 Task: Use the formula "TINV" in spreadsheet "Project portfolio".
Action: Key pressed '='
Screenshot: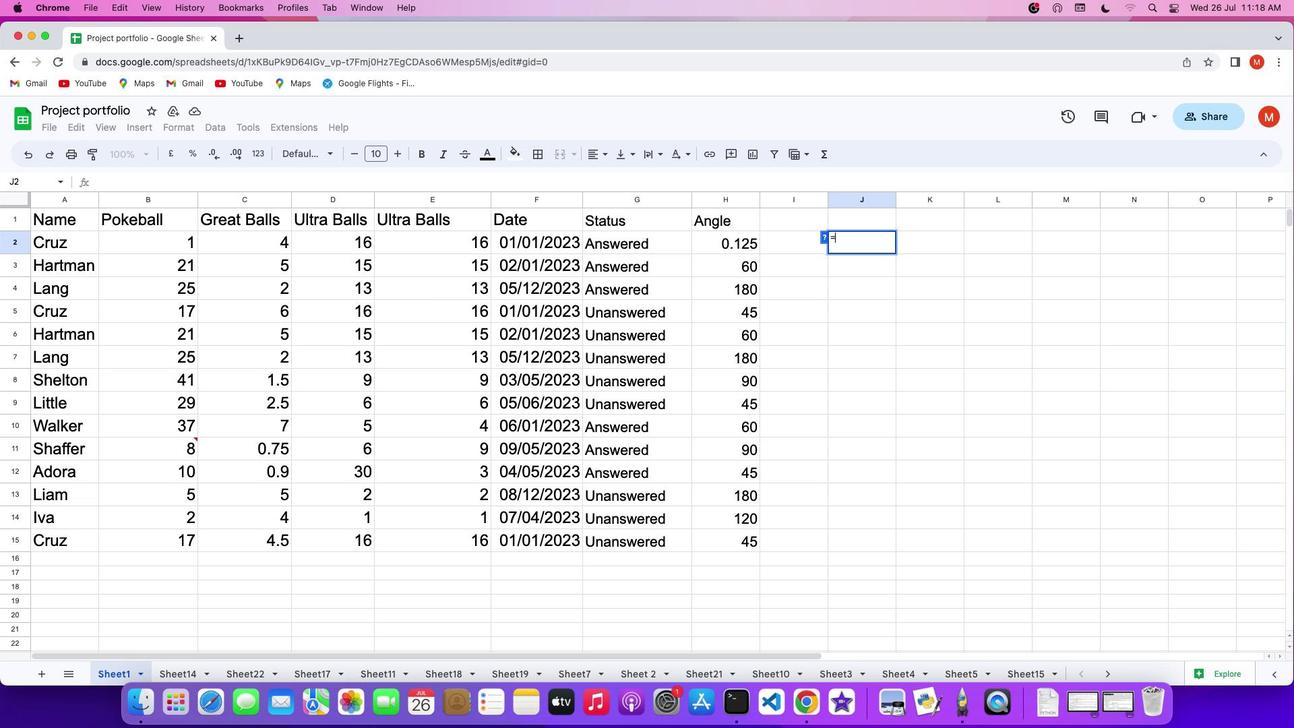 
Action: Mouse moved to (823, 157)
Screenshot: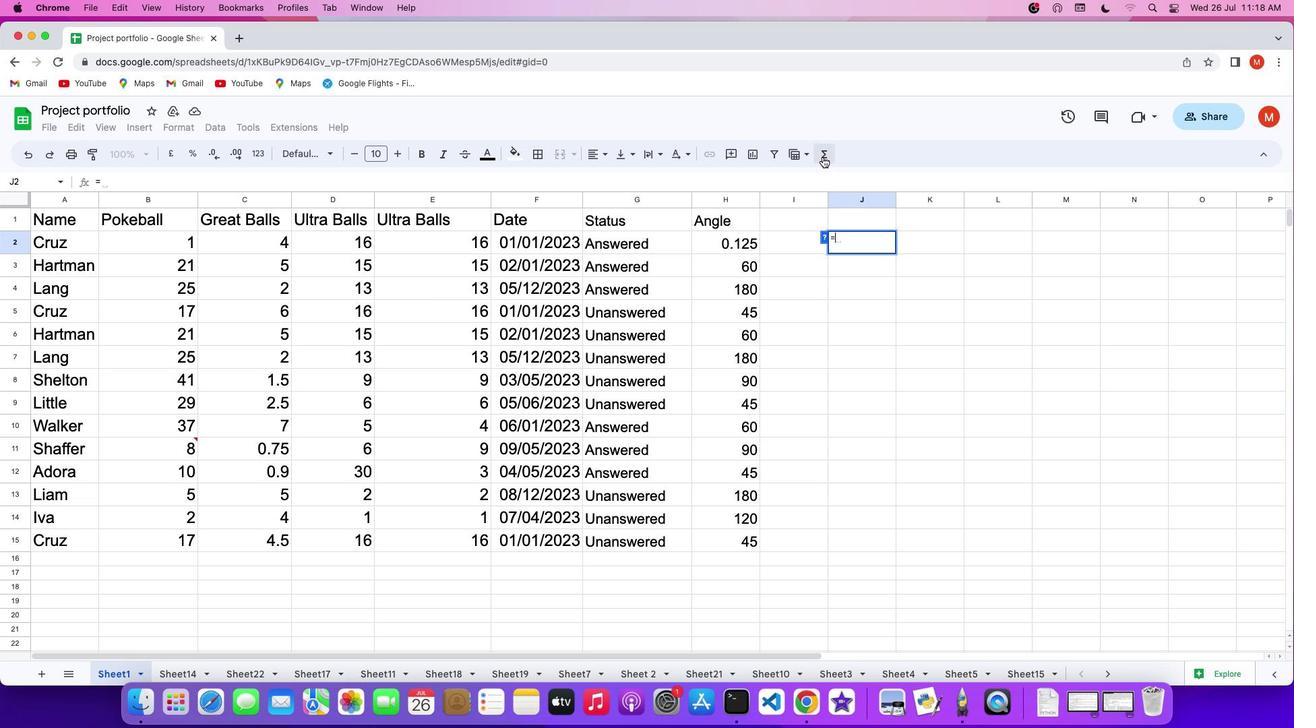 
Action: Mouse pressed left at (823, 157)
Screenshot: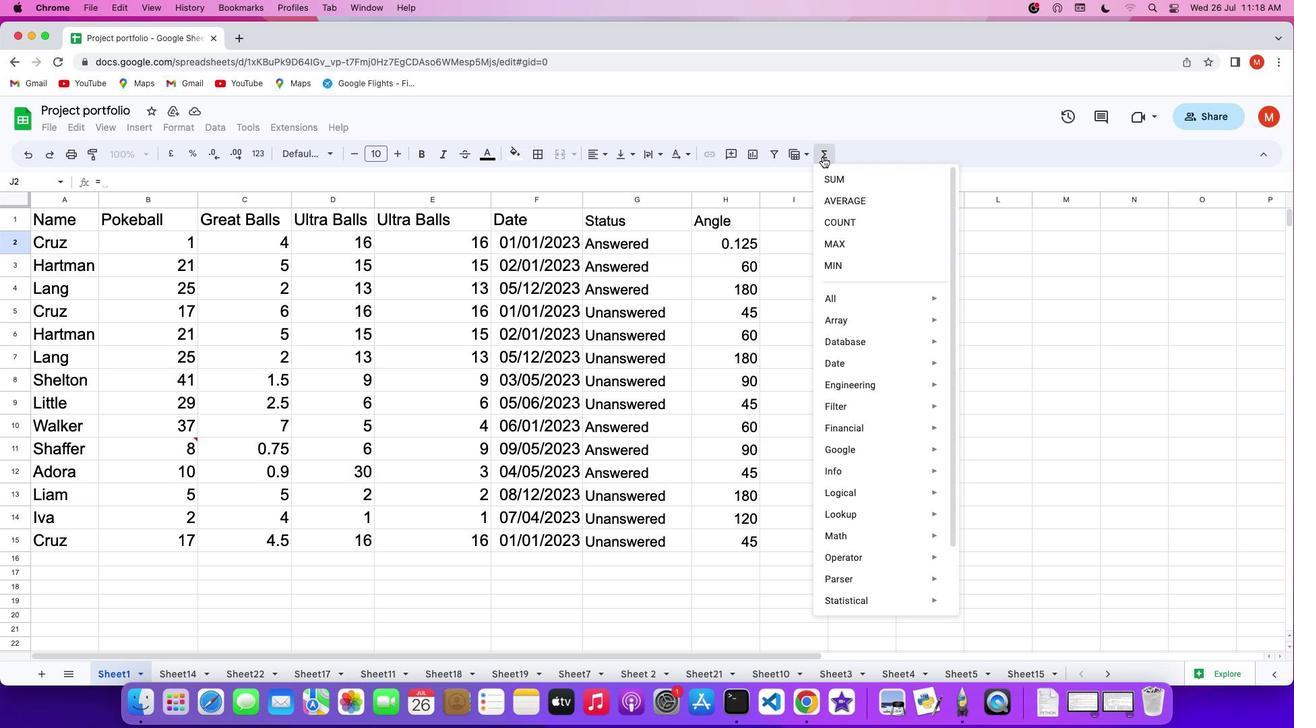 
Action: Mouse moved to (1038, 639)
Screenshot: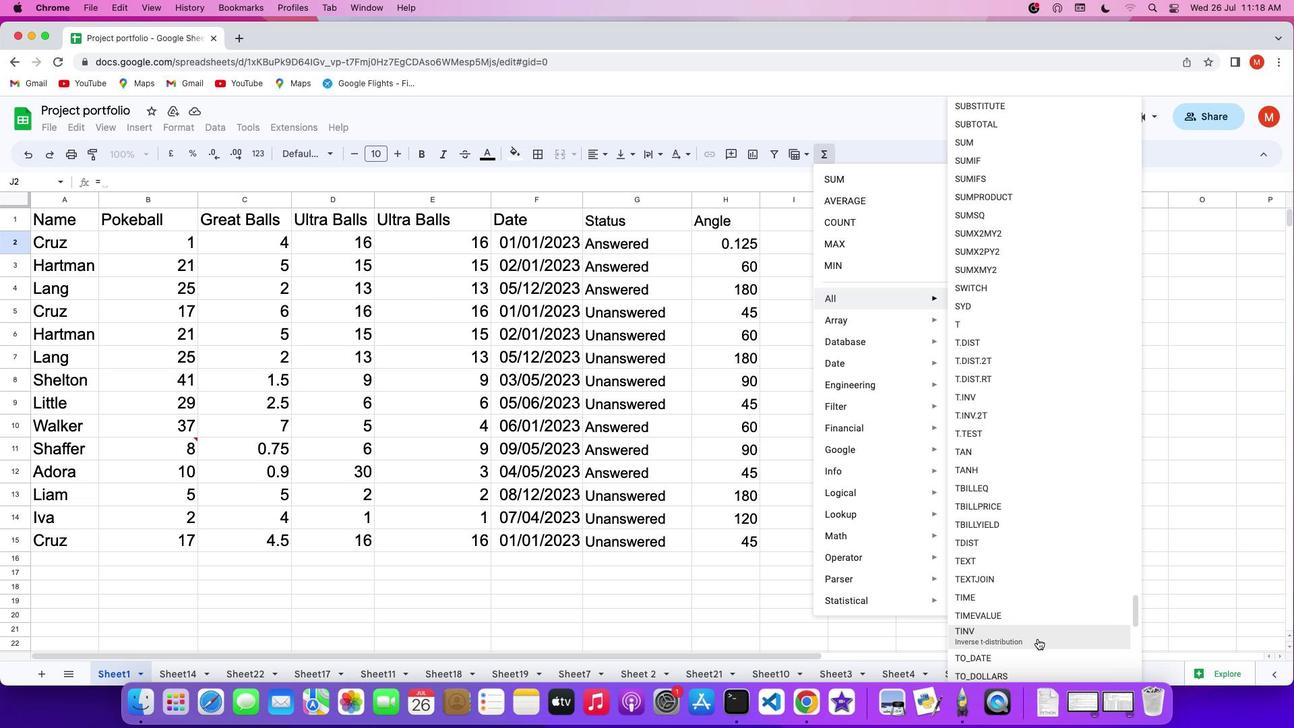 
Action: Mouse pressed left at (1038, 639)
Screenshot: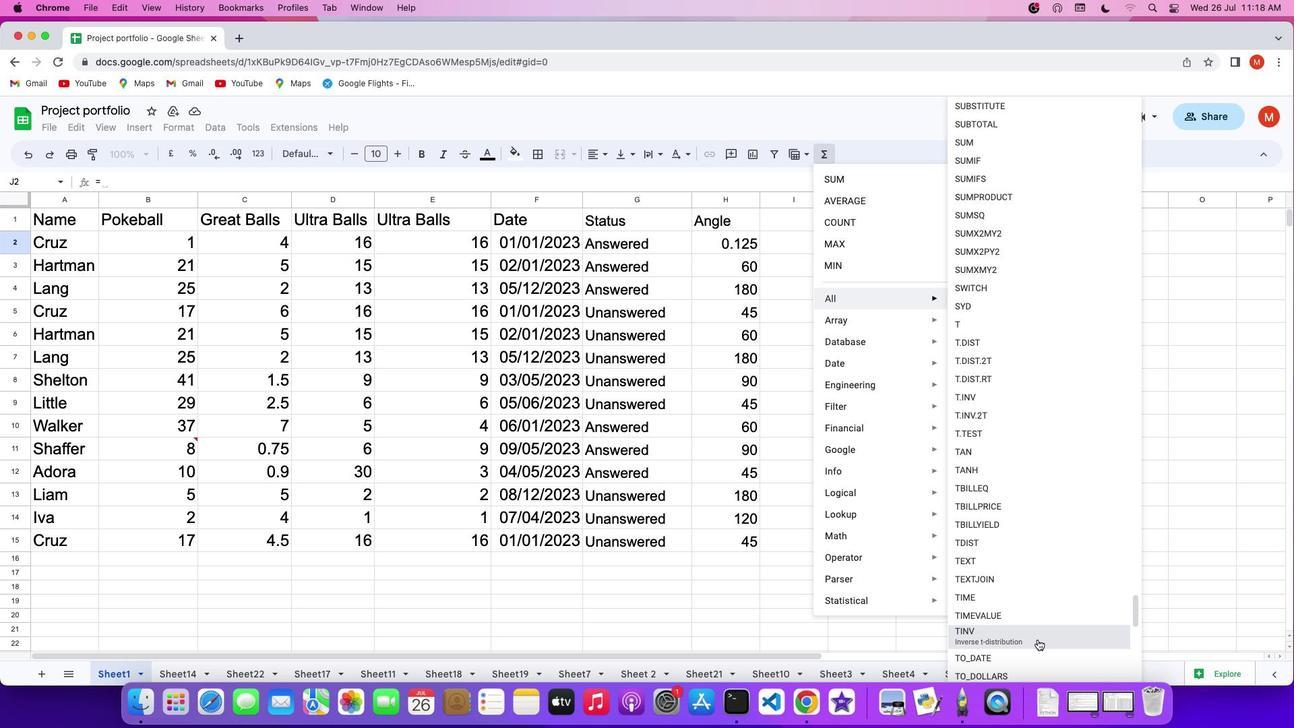 
Action: Mouse moved to (952, 484)
Screenshot: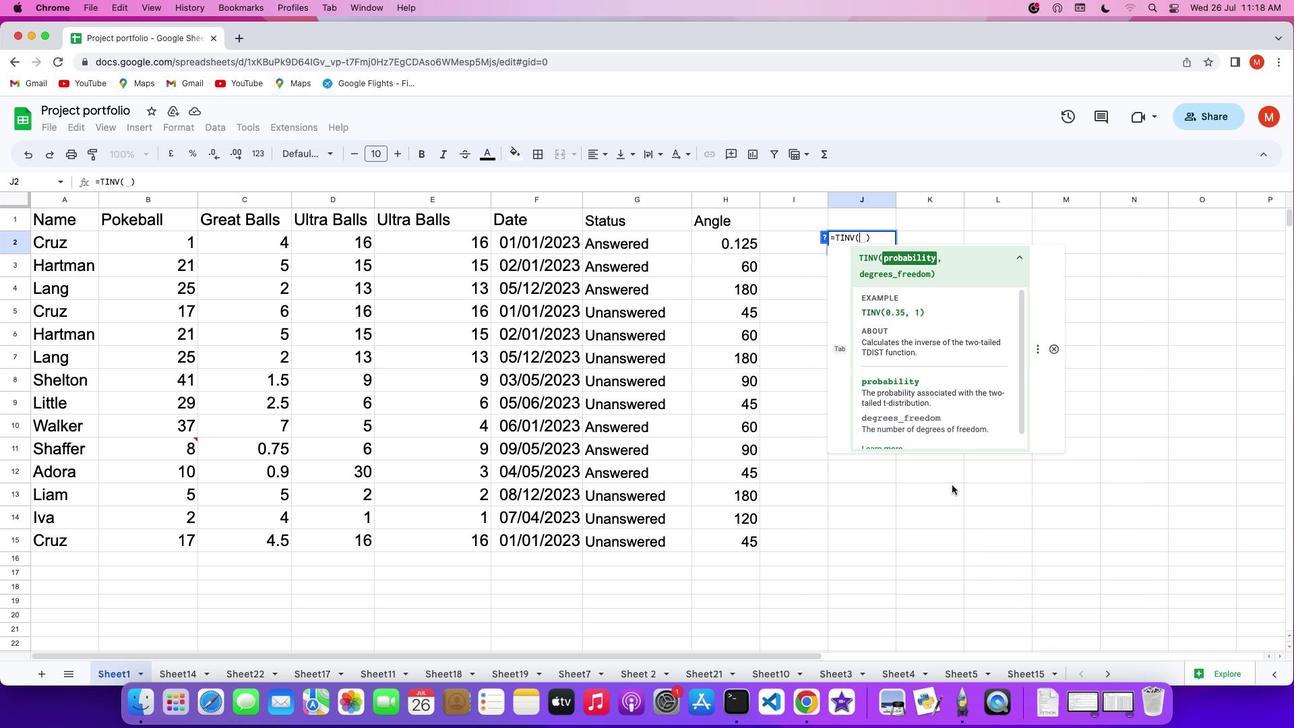 
Action: Key pressed '0''.''3''5'',''1'Key.enter
Screenshot: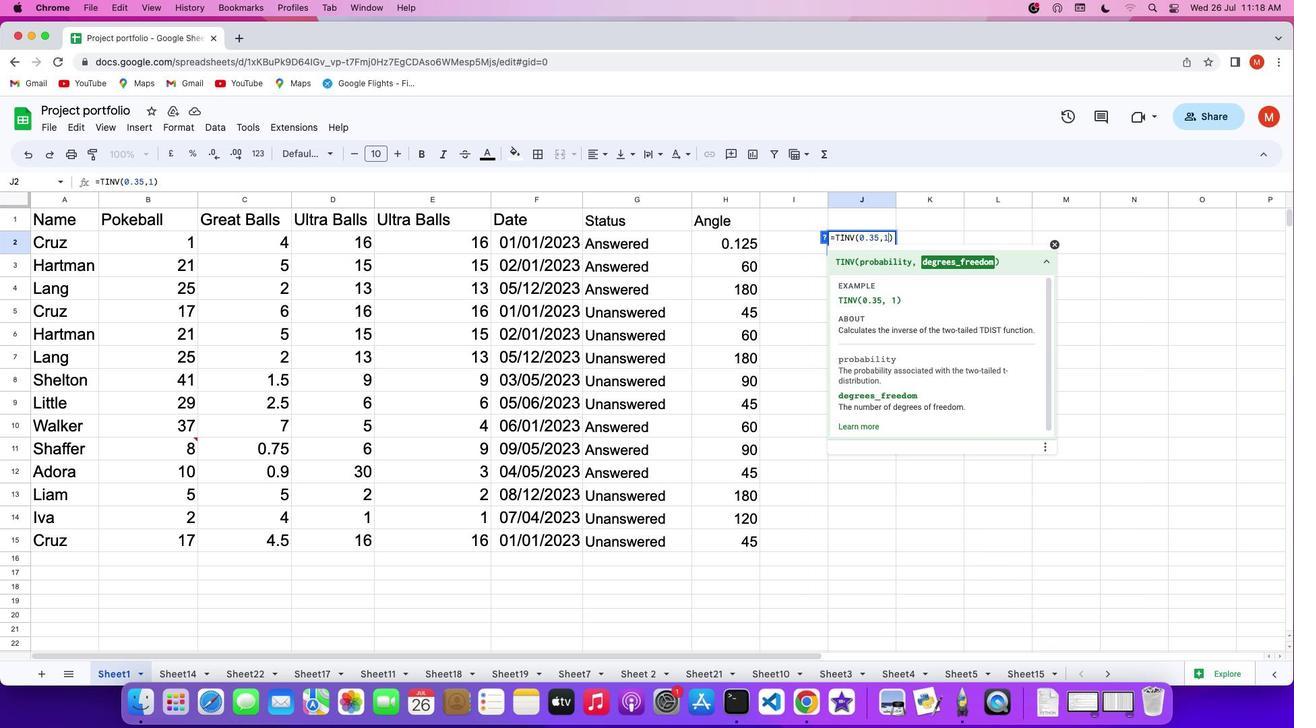 
